 Task: Add to scrum project TricklePlan a team member softage.2@softage.net and assign as Project Lead.
Action: Mouse moved to (64, 292)
Screenshot: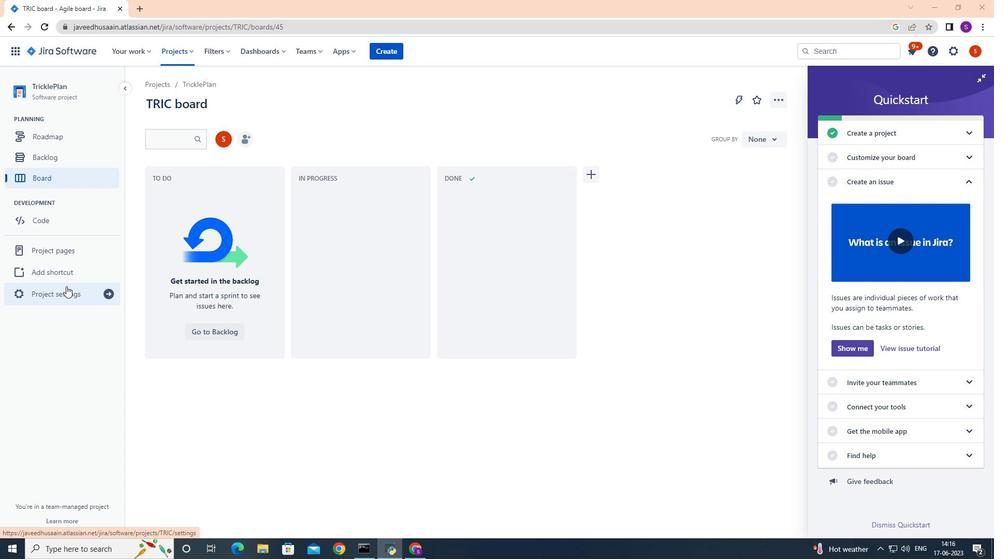 
Action: Mouse pressed left at (64, 292)
Screenshot: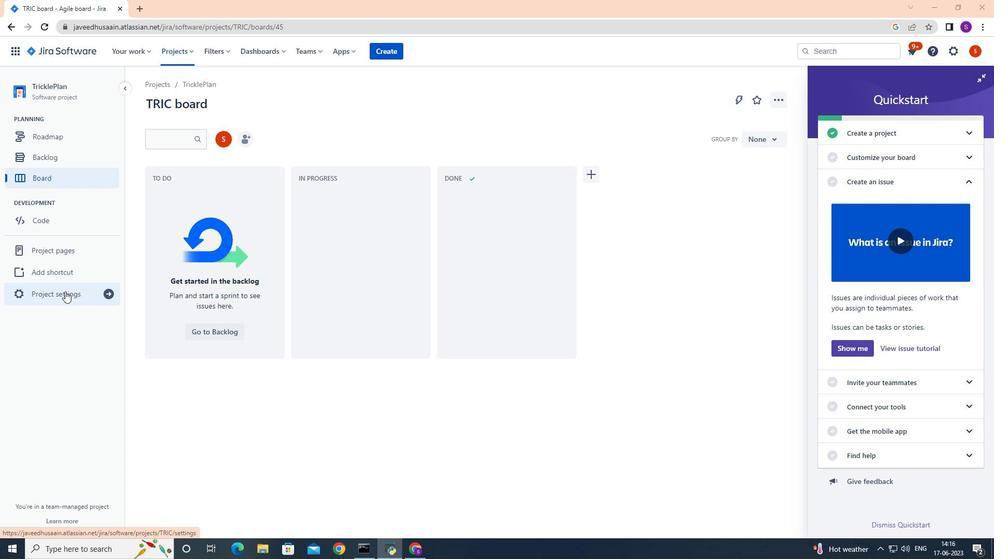 
Action: Mouse moved to (544, 337)
Screenshot: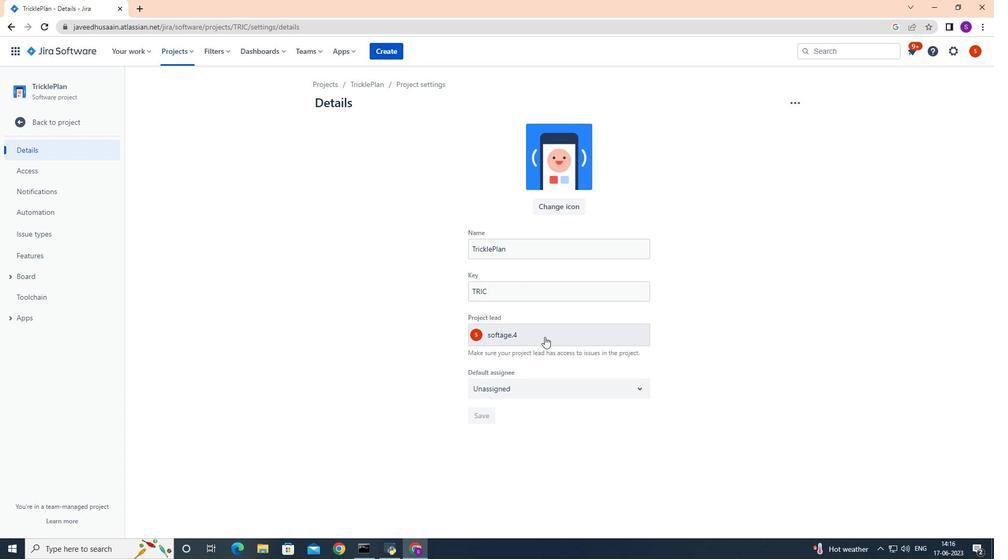 
Action: Mouse pressed left at (544, 337)
Screenshot: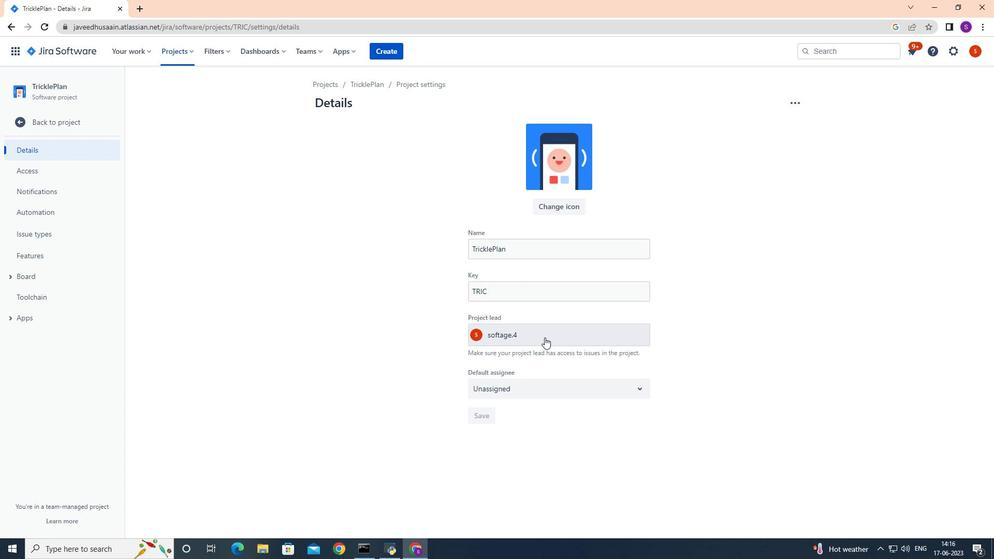 
Action: Key pressed softage.2<Key.shift>@softage.net
Screenshot: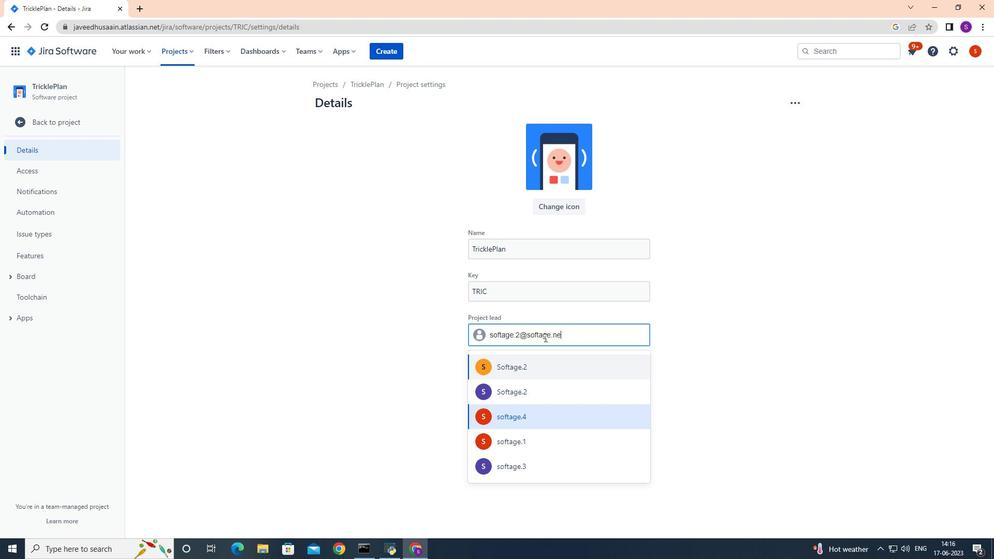 
Action: Mouse moved to (544, 366)
Screenshot: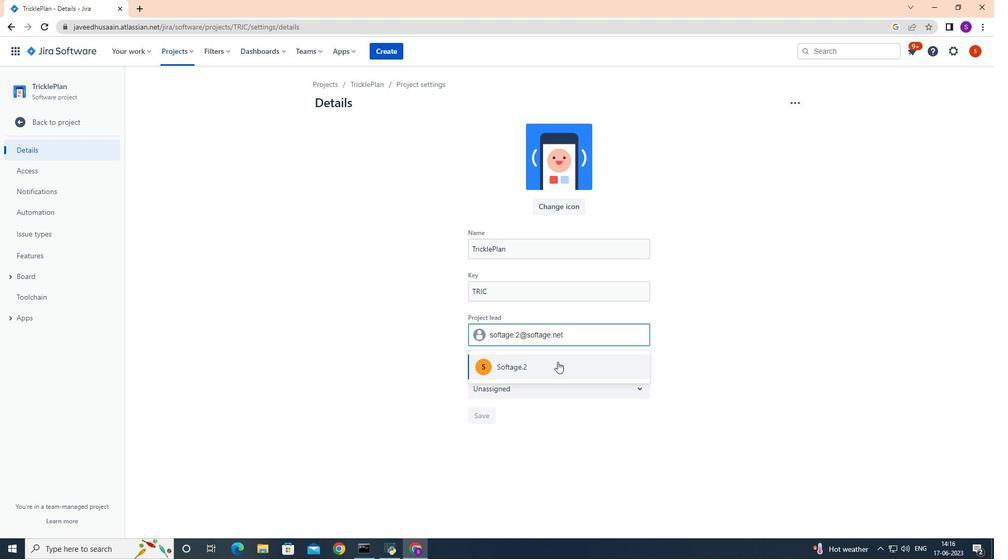 
Action: Mouse pressed left at (544, 366)
Screenshot: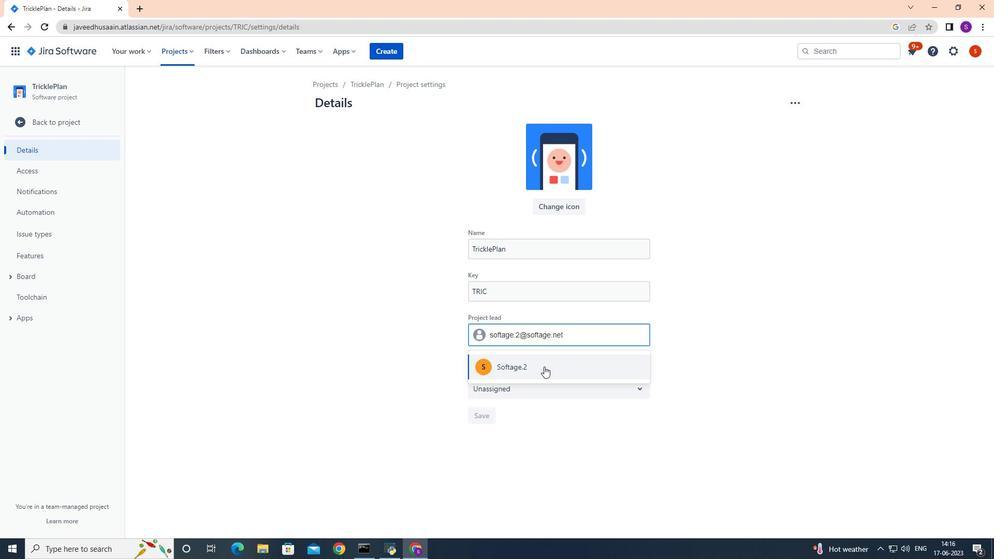
Action: Mouse moved to (638, 389)
Screenshot: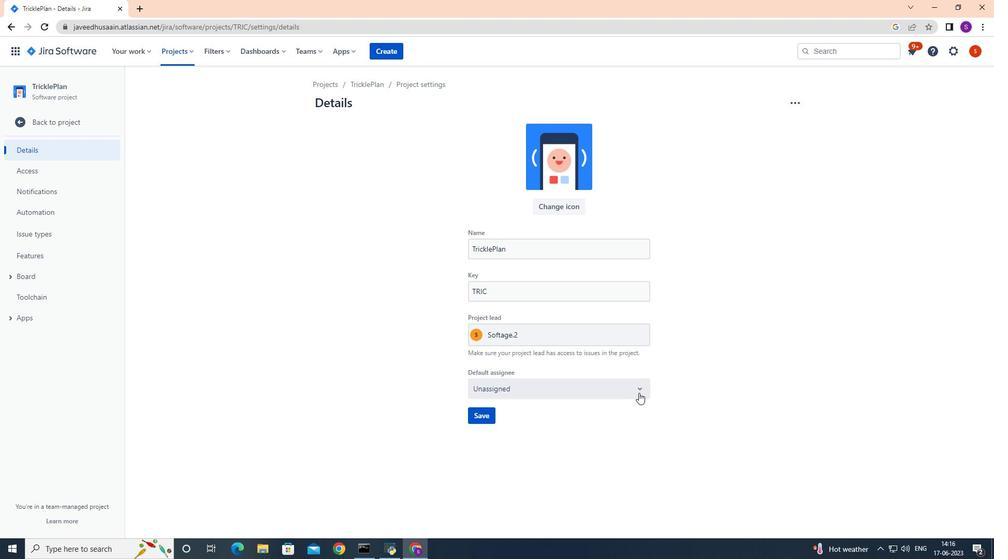 
Action: Mouse pressed left at (638, 389)
Screenshot: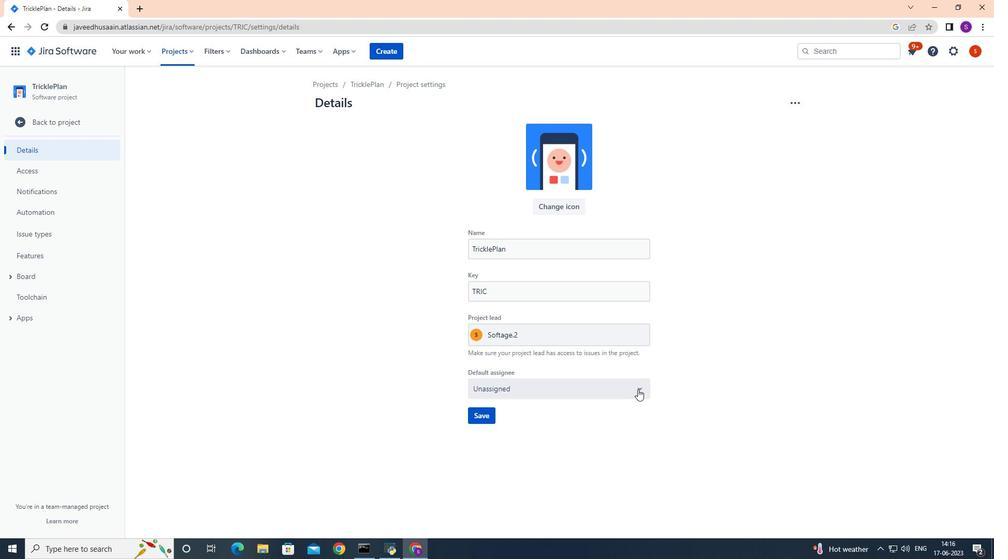 
Action: Mouse moved to (521, 413)
Screenshot: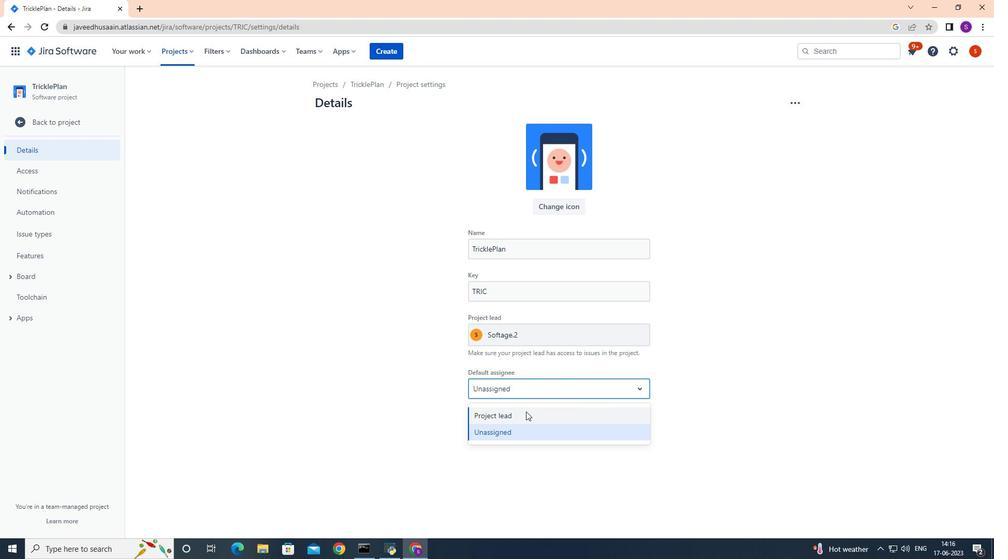 
Action: Mouse pressed left at (521, 413)
Screenshot: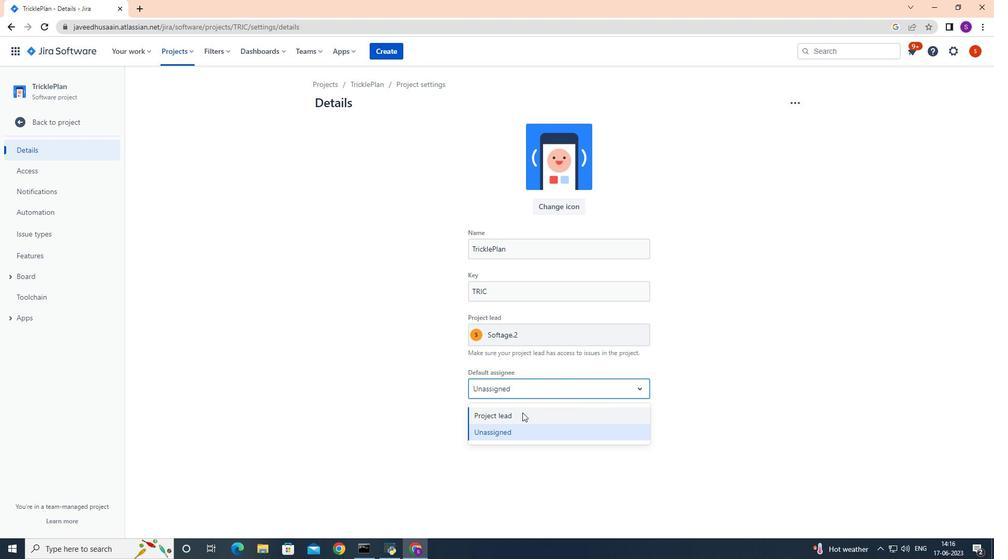 
Action: Mouse moved to (481, 416)
Screenshot: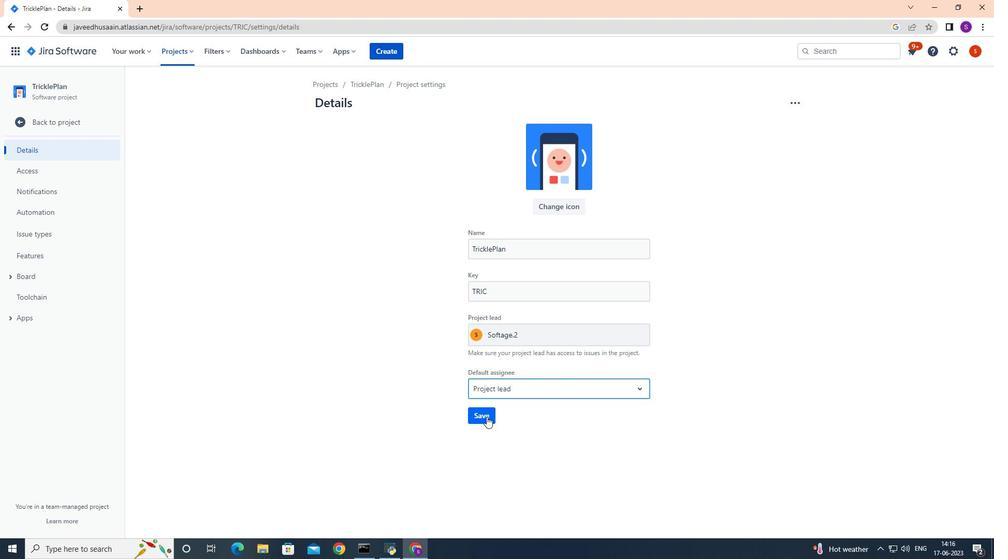 
Action: Mouse pressed left at (481, 416)
Screenshot: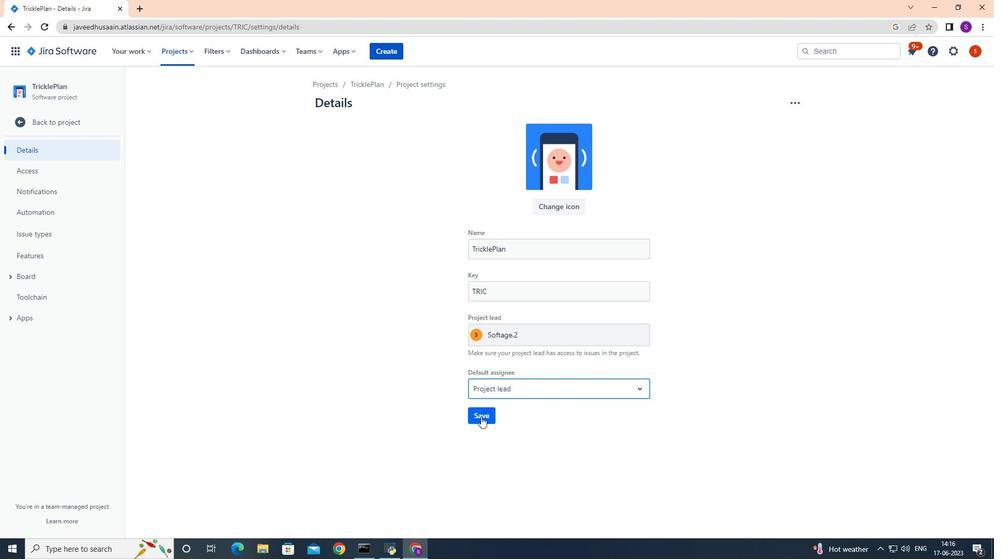 
